 Task: In the  document Aiethicsplan.pdf Insert the command  'Editing'Email the file to   'softage.6@softage.net', with message attached Important: I've emailed you crucial details. Please make sure to go through it thoroughly. and file type: Microsoft Word
Action: Mouse moved to (1172, 101)
Screenshot: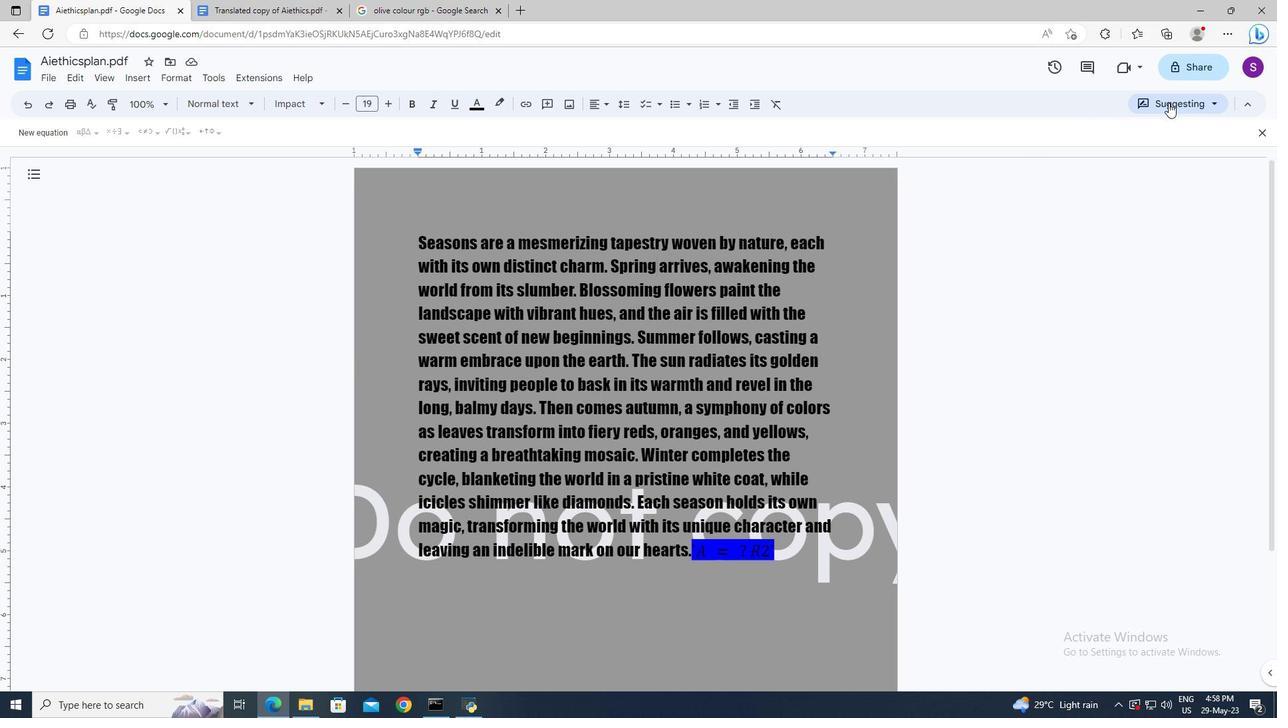 
Action: Mouse pressed left at (1172, 101)
Screenshot: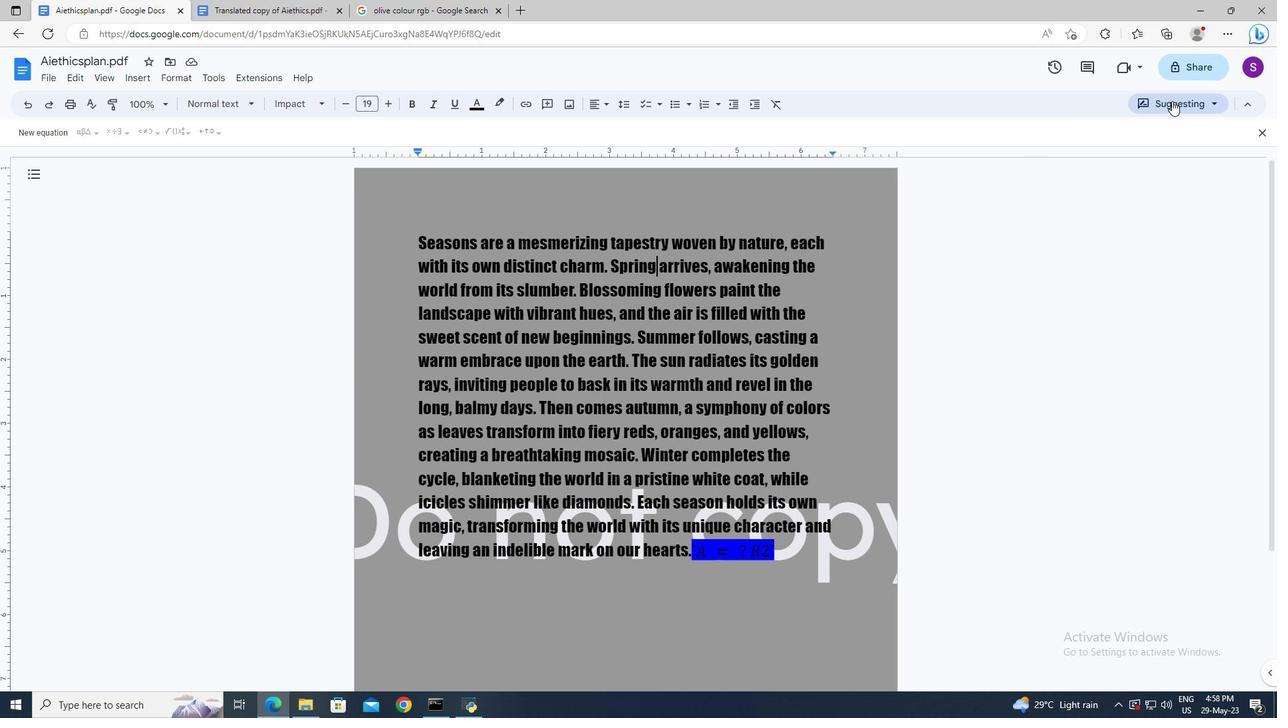 
Action: Mouse moved to (1139, 134)
Screenshot: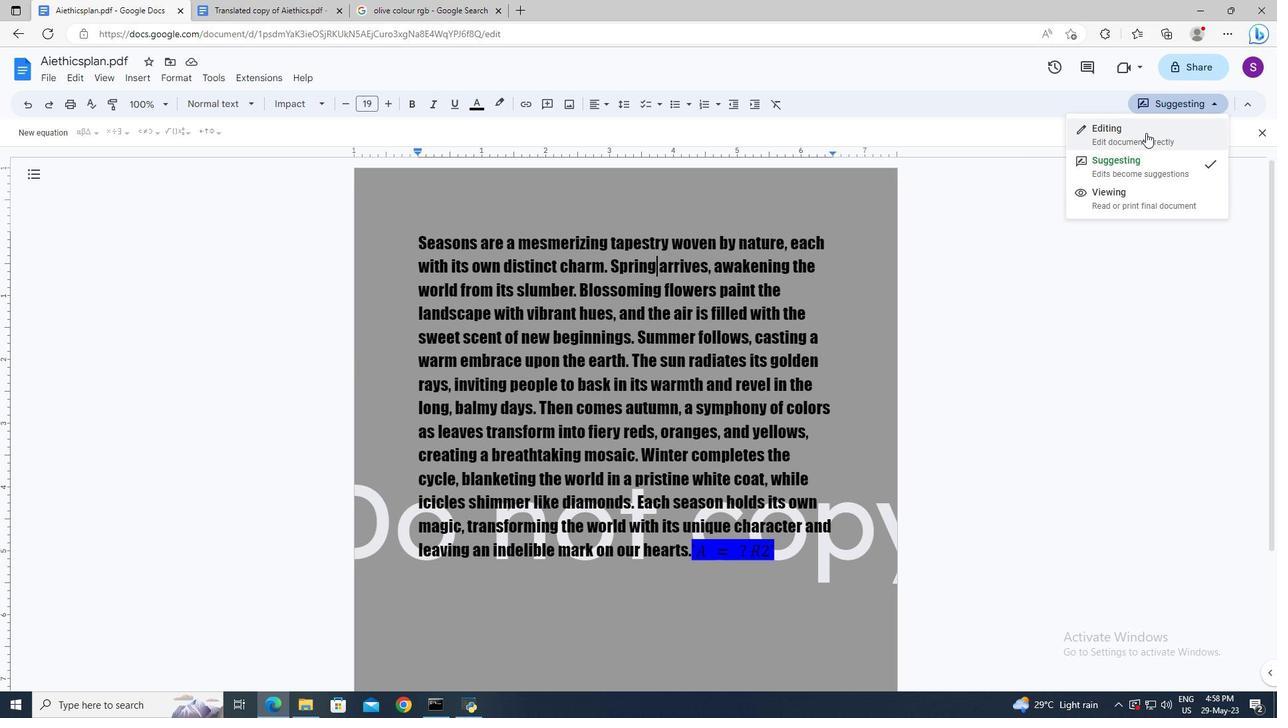 
Action: Mouse pressed left at (1139, 134)
Screenshot: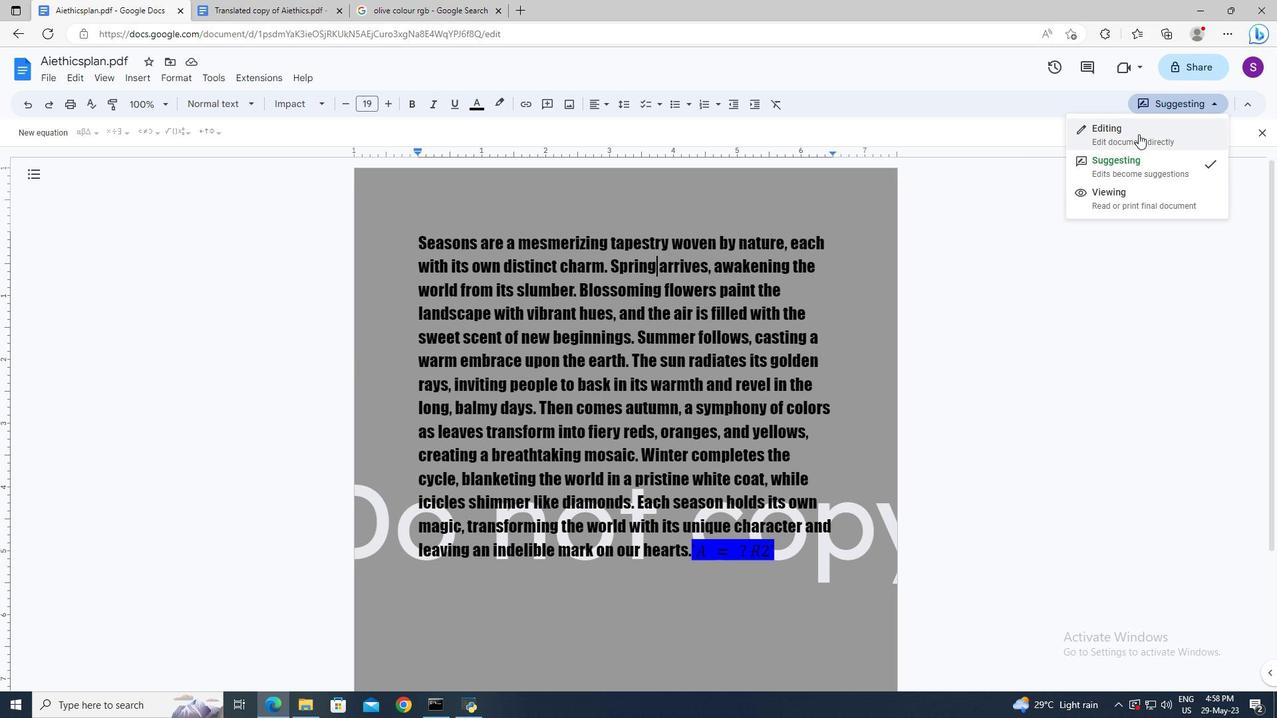 
Action: Mouse moved to (49, 81)
Screenshot: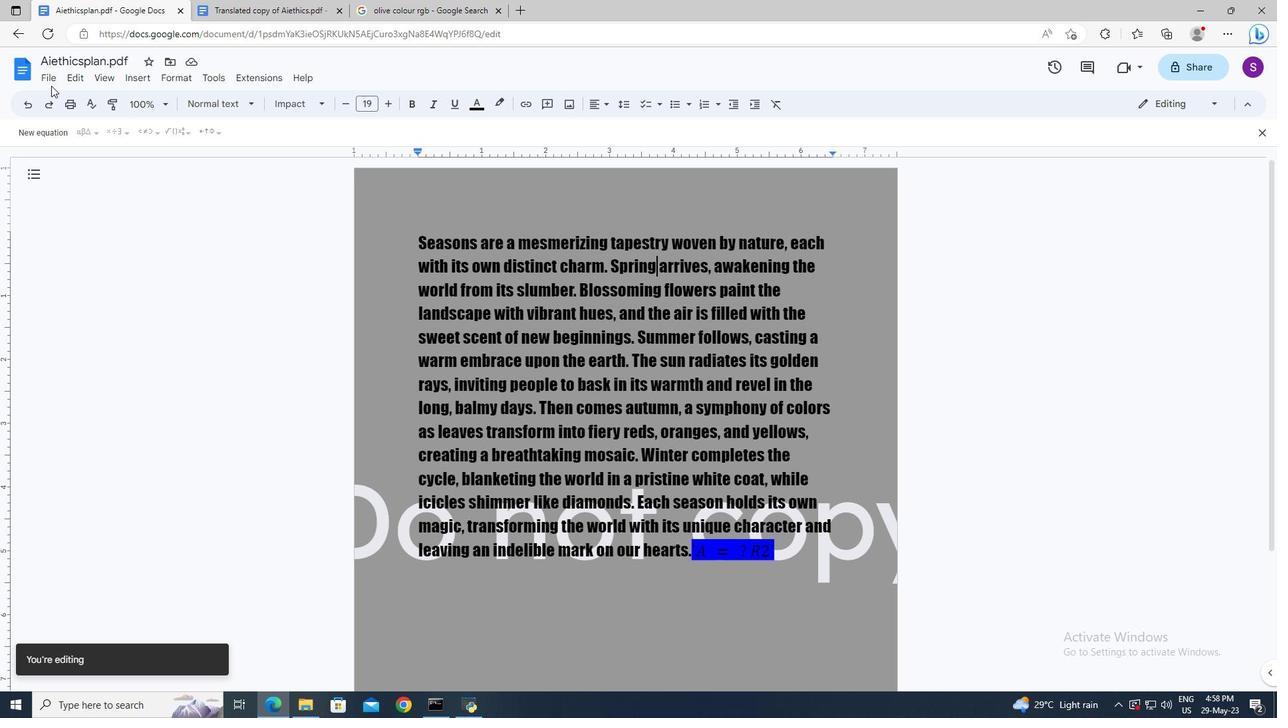 
Action: Mouse pressed left at (49, 81)
Screenshot: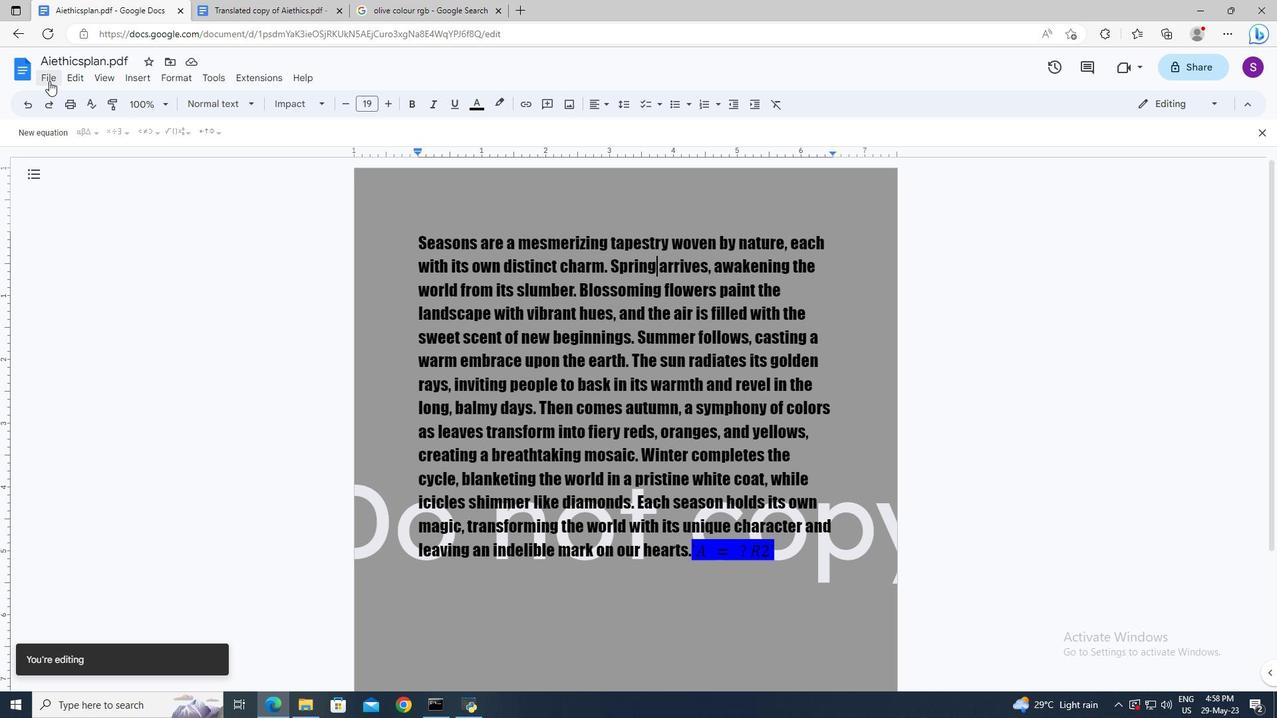 
Action: Mouse moved to (276, 194)
Screenshot: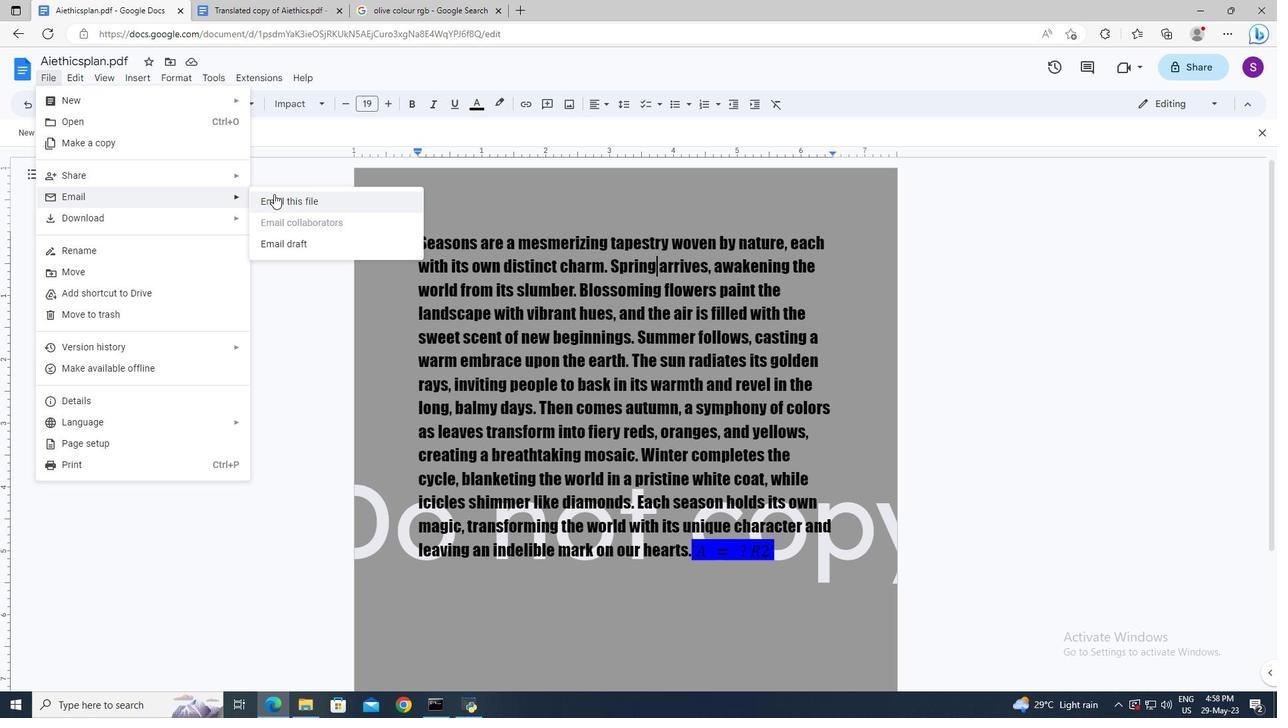 
Action: Mouse pressed left at (276, 194)
Screenshot: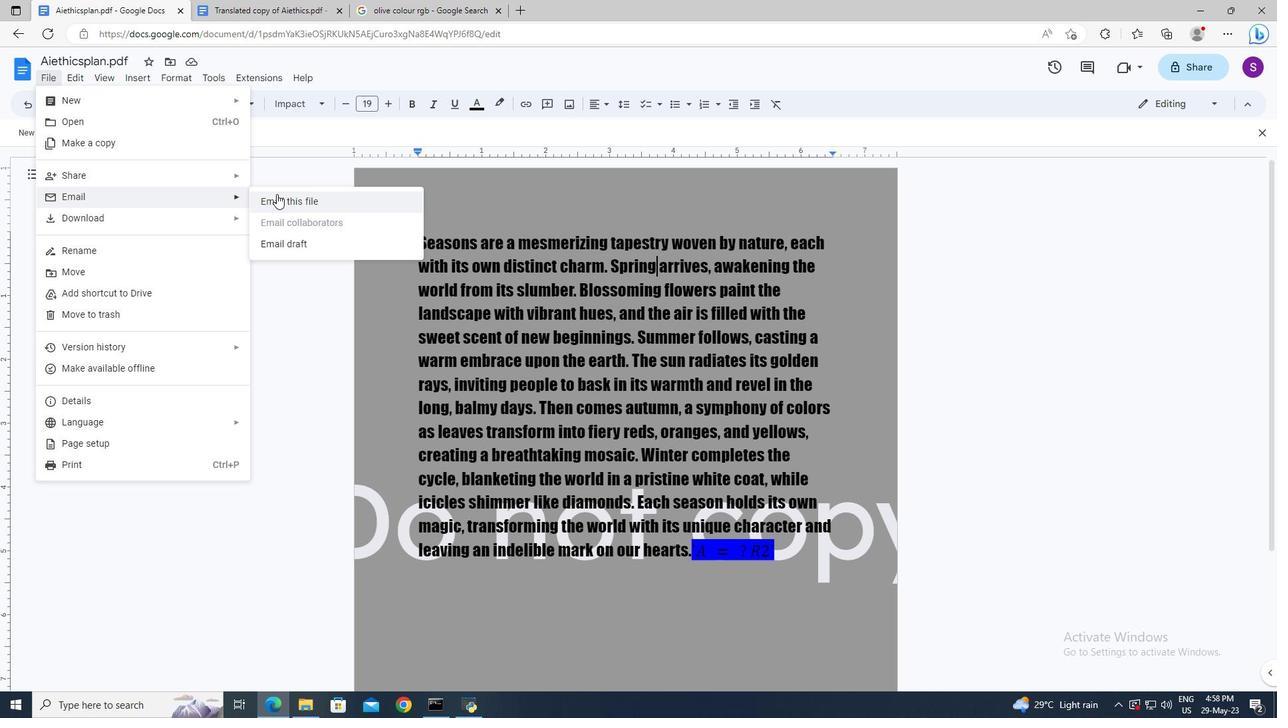 
Action: Mouse moved to (531, 286)
Screenshot: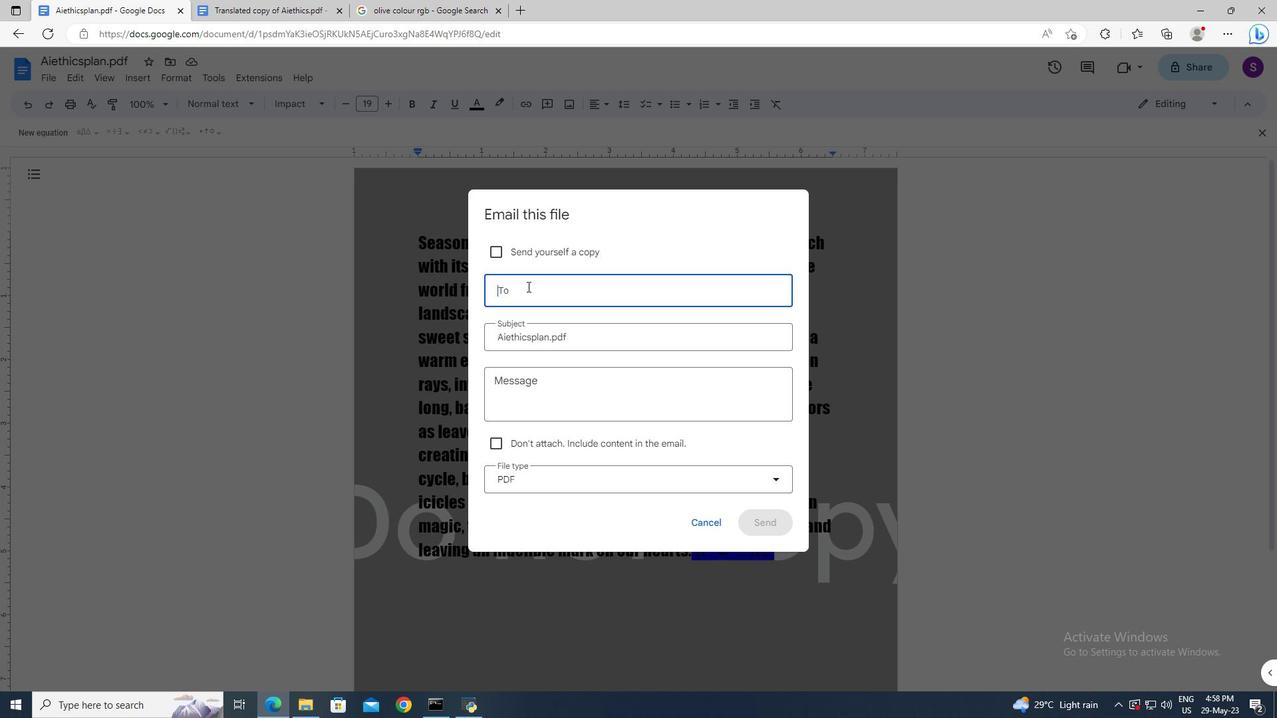 
Action: Mouse pressed left at (531, 286)
Screenshot: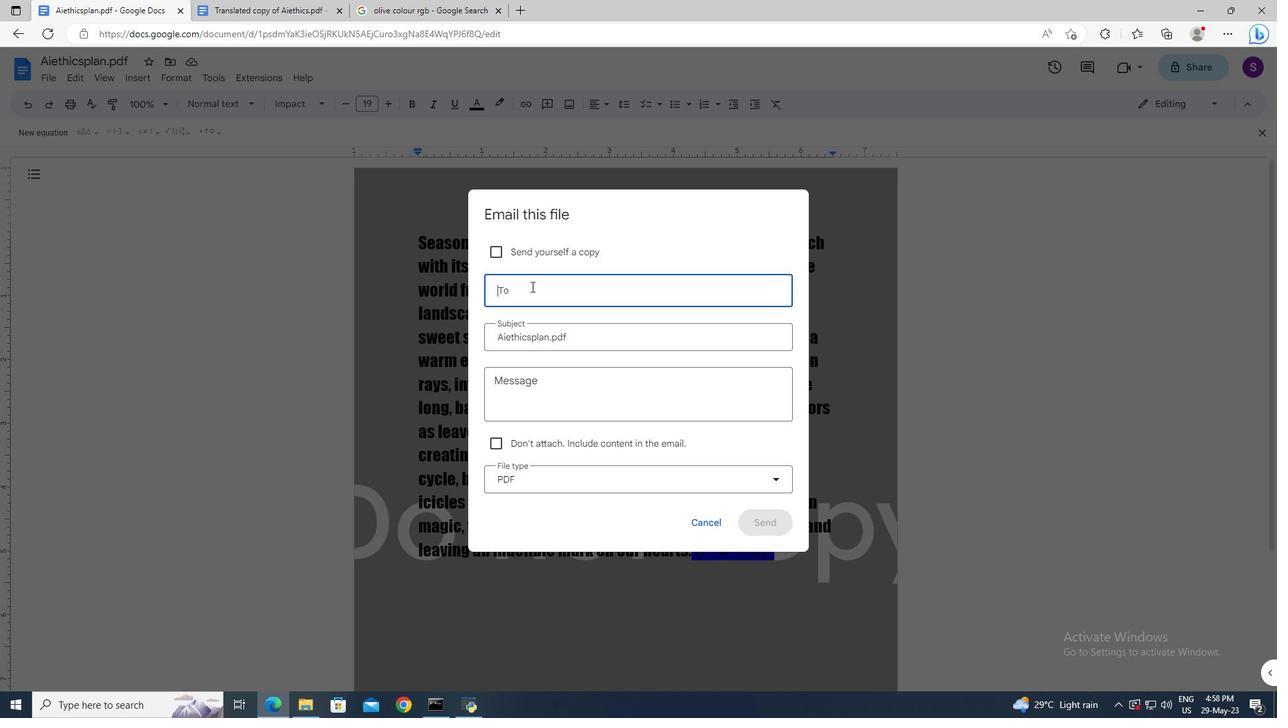 
Action: Key pressed softage.6
Screenshot: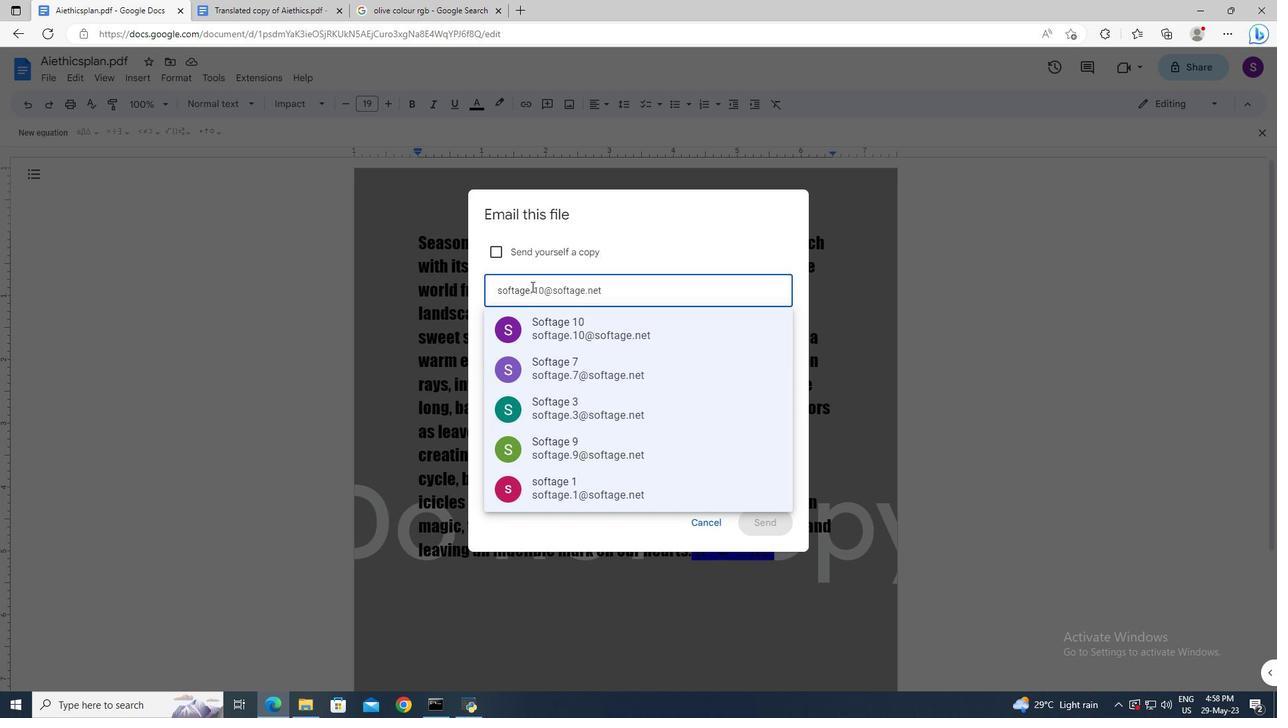
Action: Mouse moved to (538, 326)
Screenshot: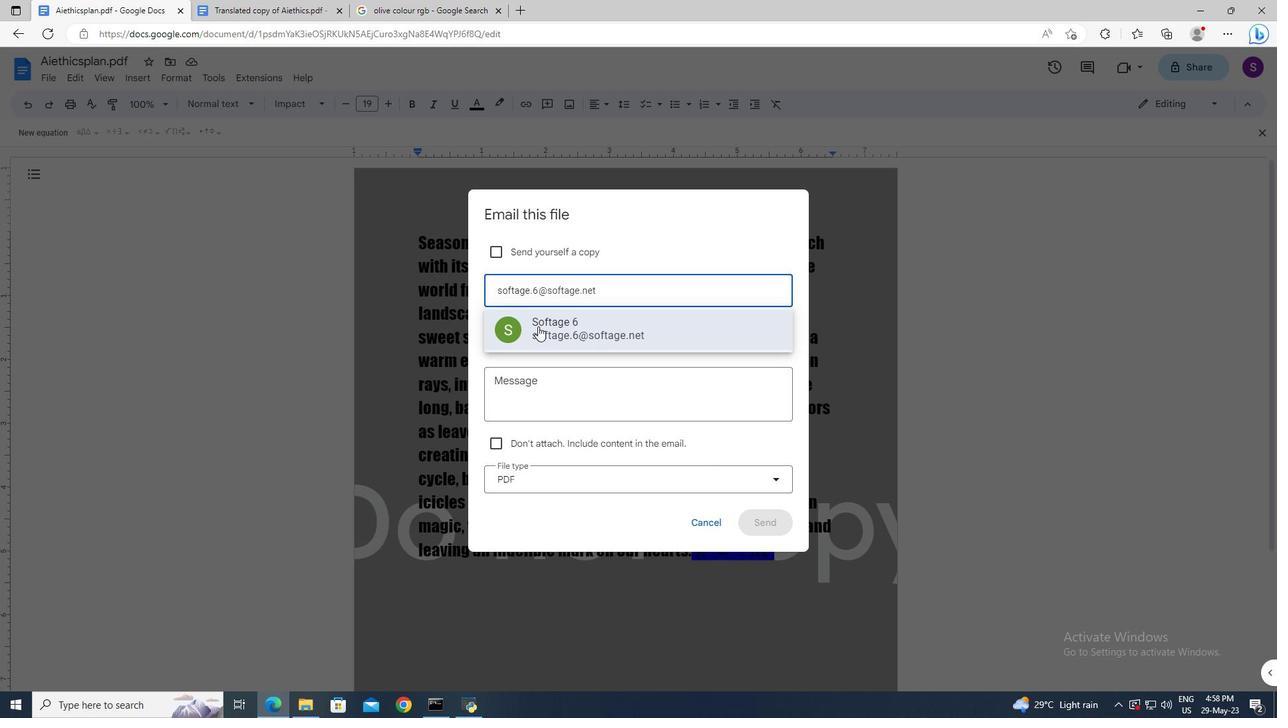 
Action: Mouse pressed left at (538, 326)
Screenshot: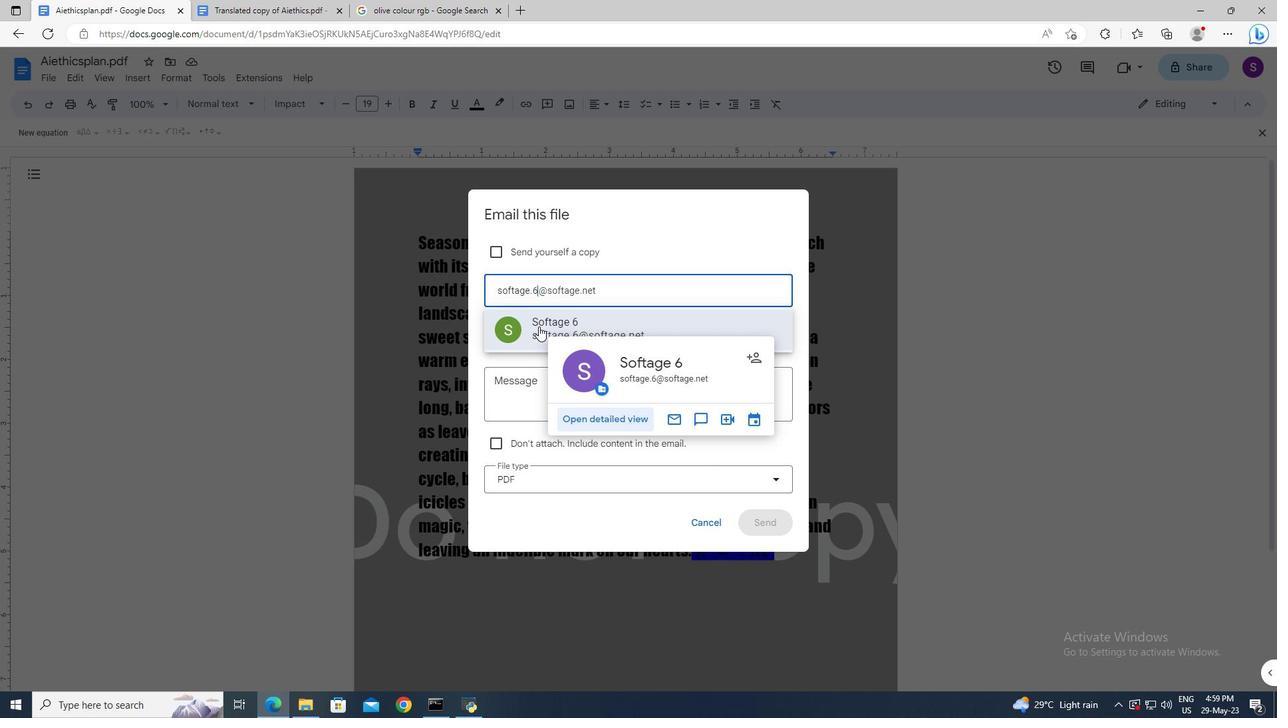 
Action: Mouse moved to (536, 381)
Screenshot: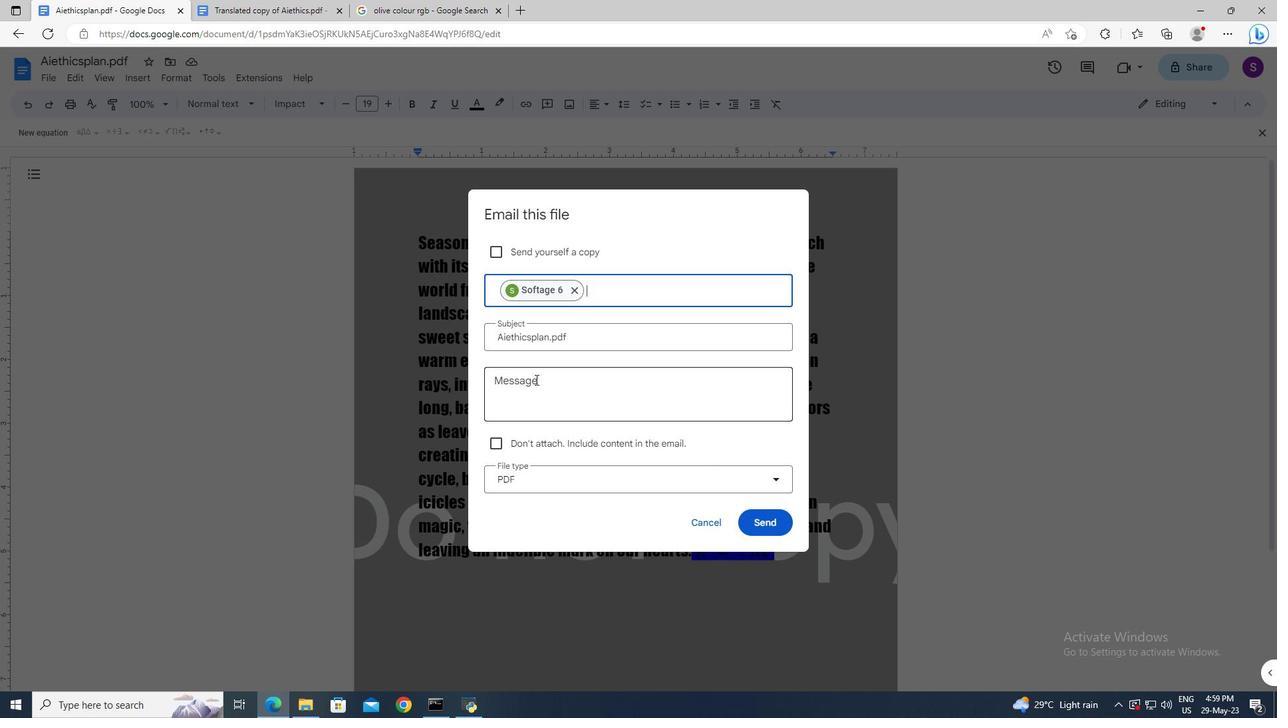 
Action: Mouse pressed left at (536, 381)
Screenshot: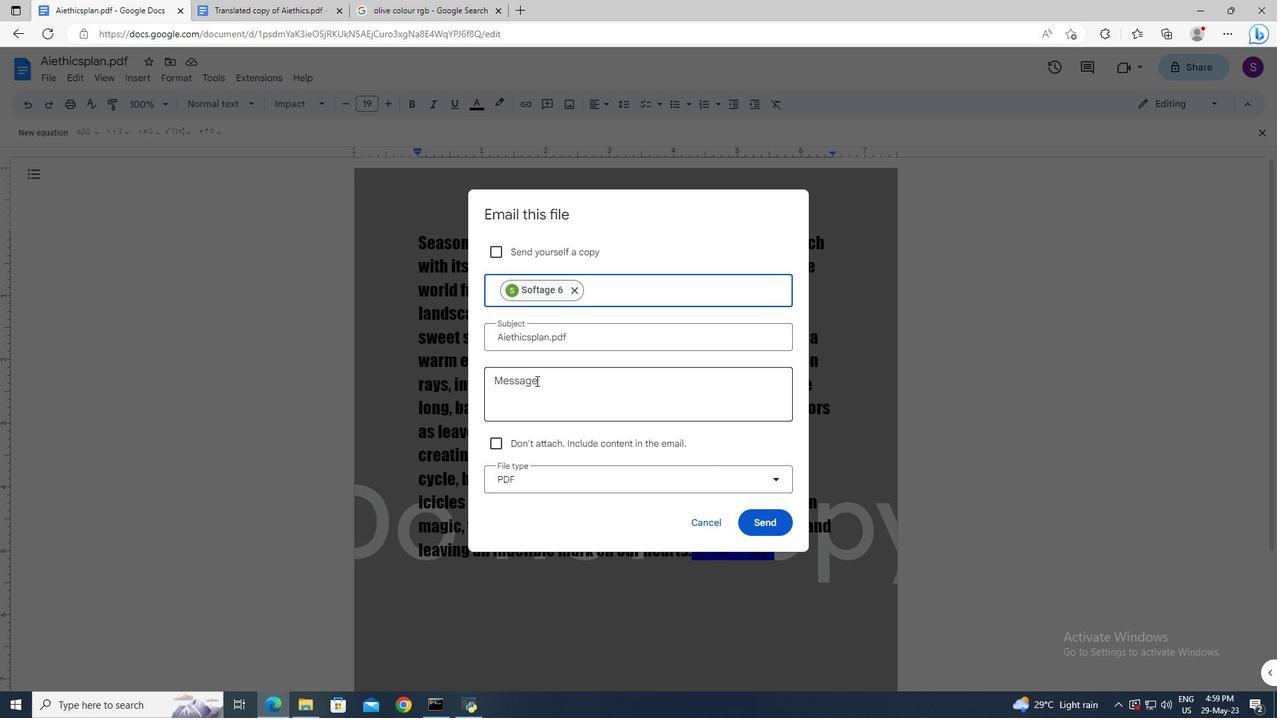 
Action: Key pressed <Key.shift>Important<Key.shift>:<Key.space><Key.shift>I've<Key.space>emailed<Key.space>you<Key.space>crucial<Key.space>details.<Key.space><Key.shift>Please<Key.space>make<Key.space>sure<Key.space>to<Key.space>go<Key.space>through<Key.space>it<Key.space>thoroughly.
Screenshot: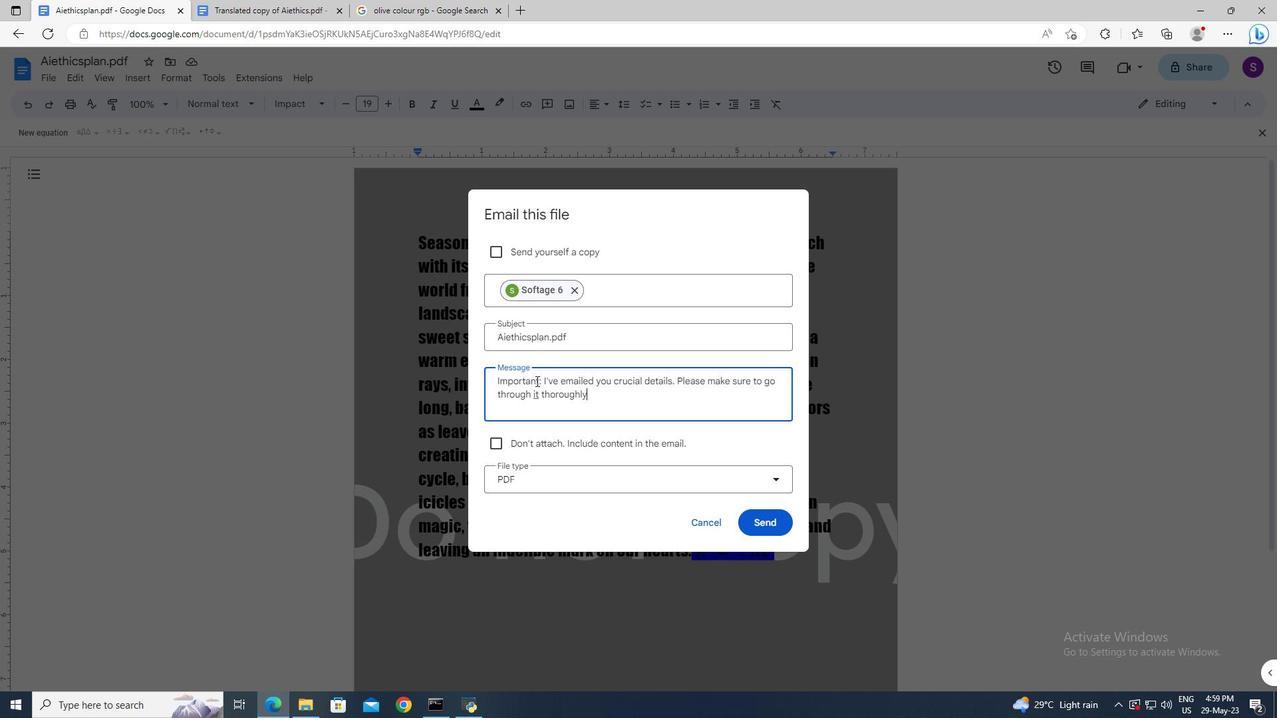 
Action: Mouse moved to (567, 481)
Screenshot: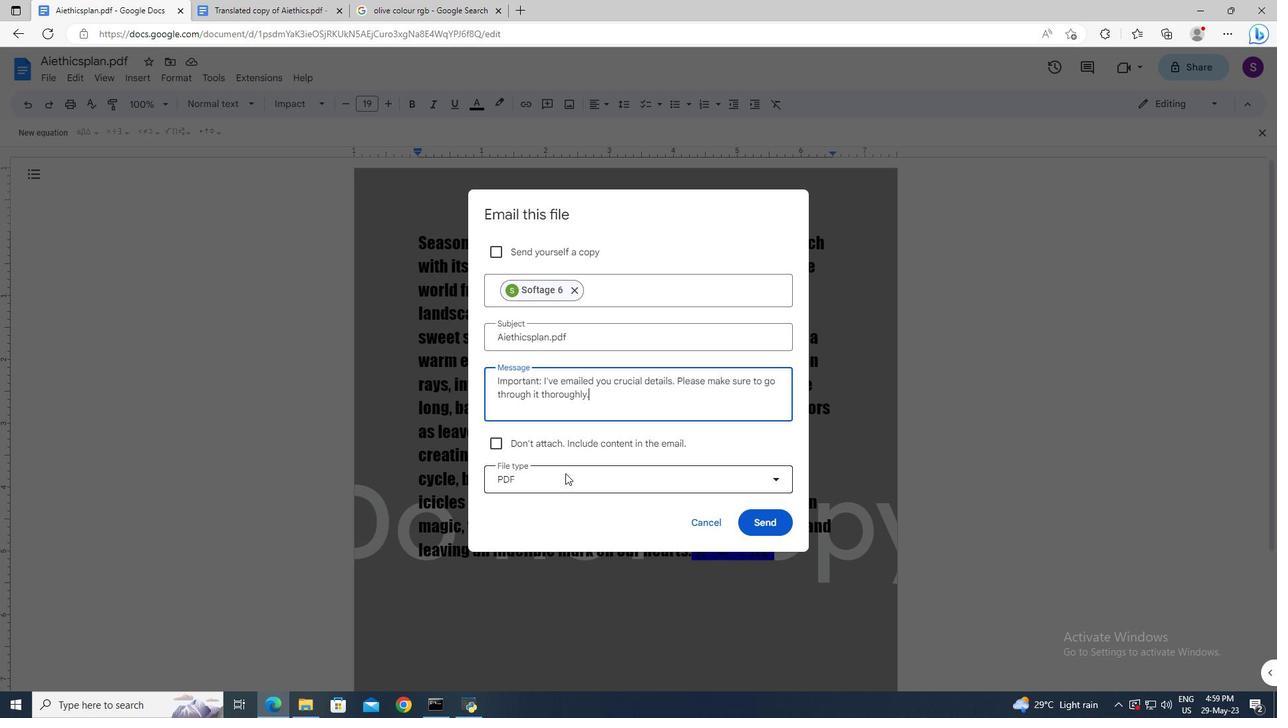 
Action: Mouse pressed left at (567, 481)
Screenshot: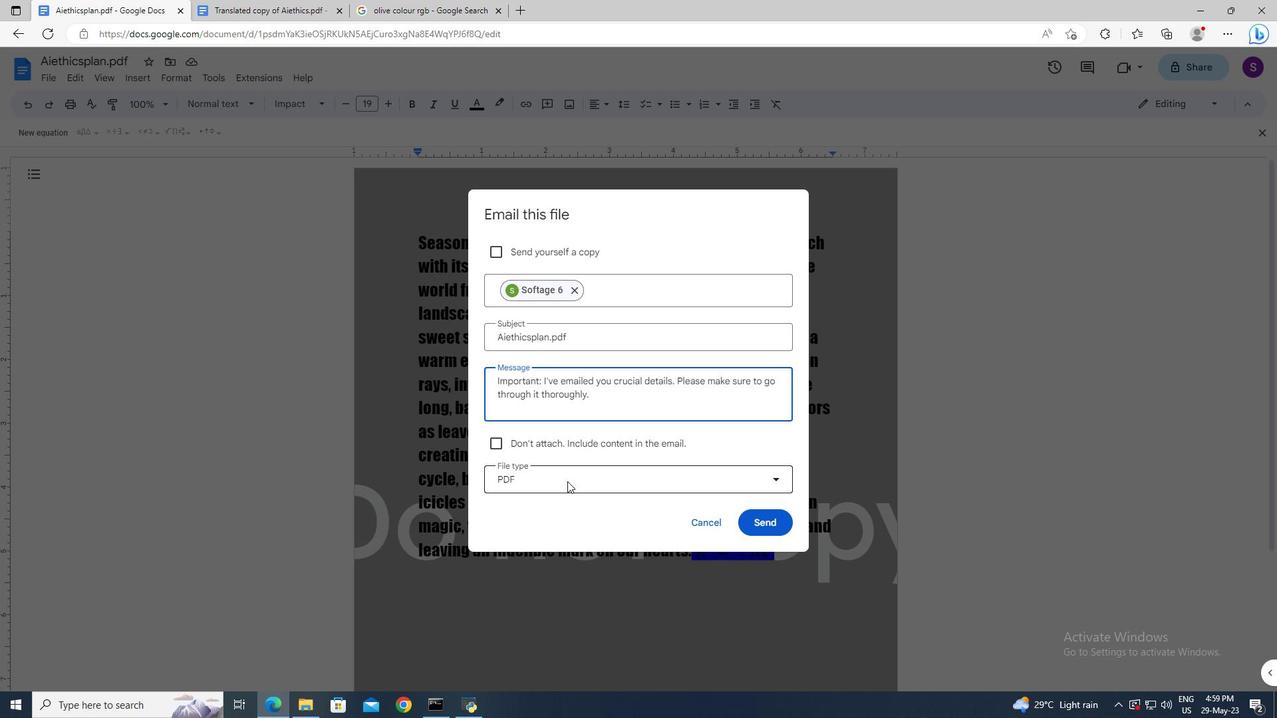 
Action: Mouse moved to (578, 592)
Screenshot: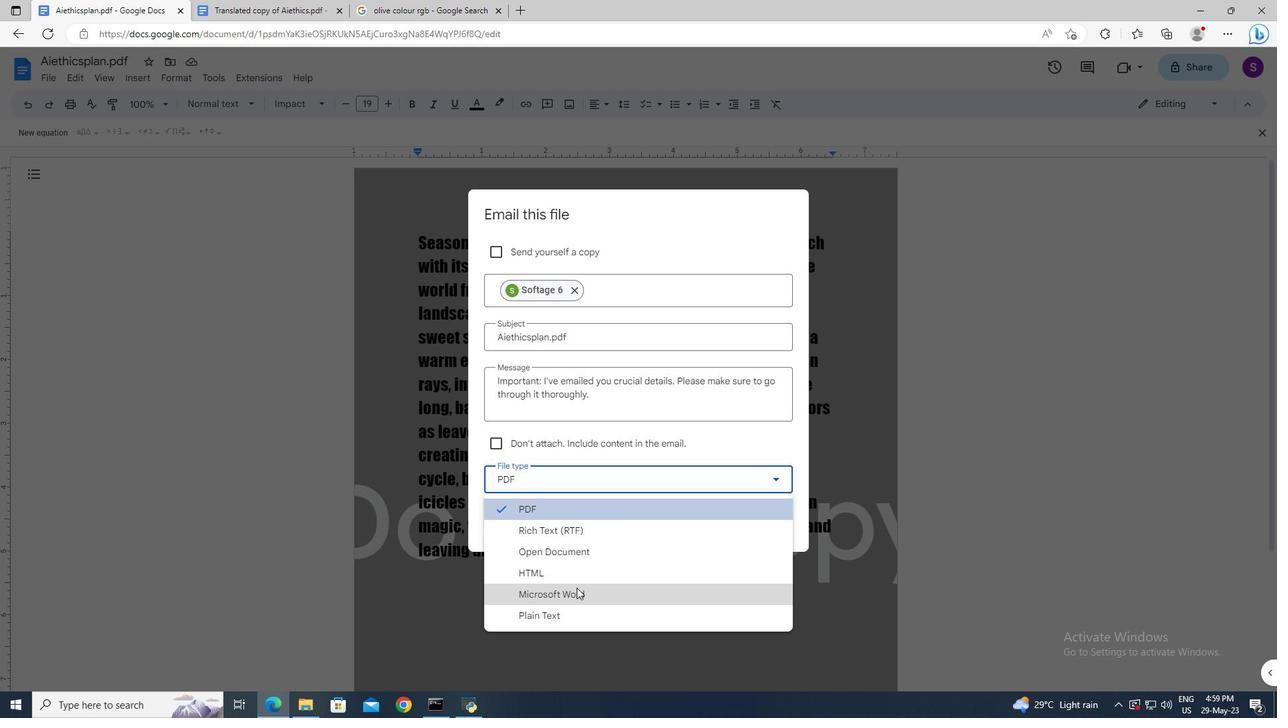 
Action: Mouse pressed left at (578, 592)
Screenshot: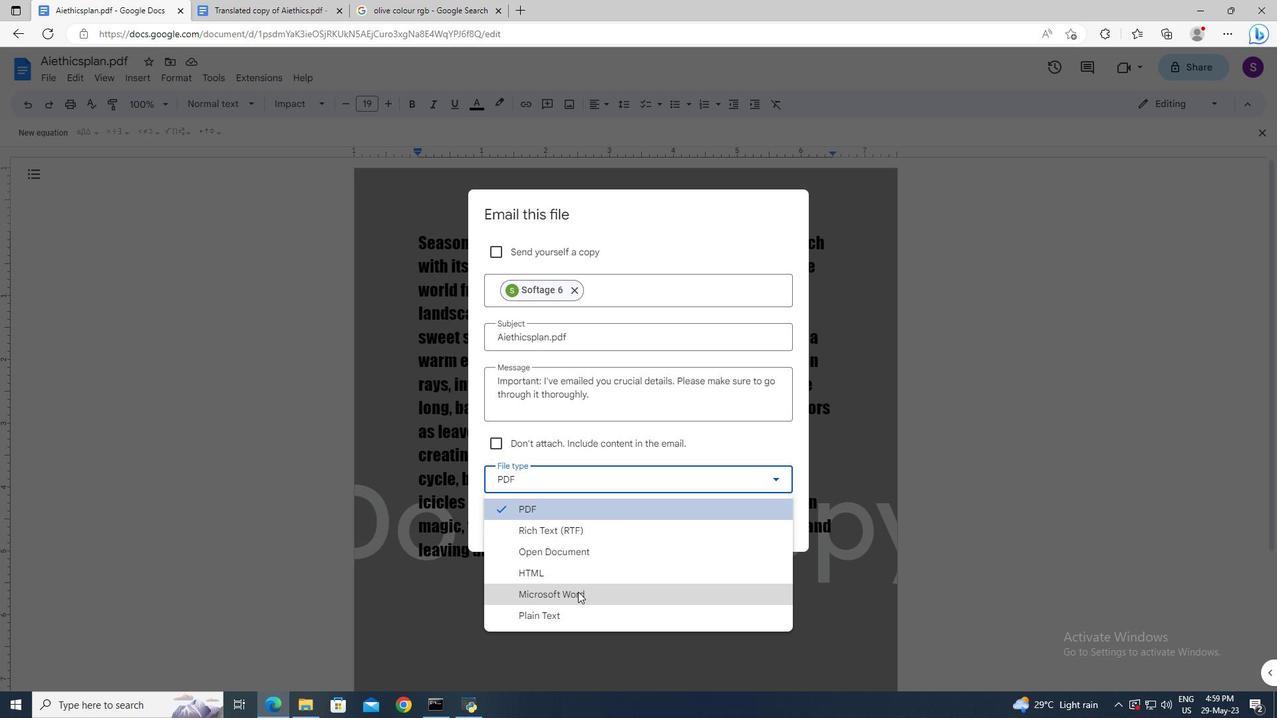 
Action: Mouse moved to (761, 518)
Screenshot: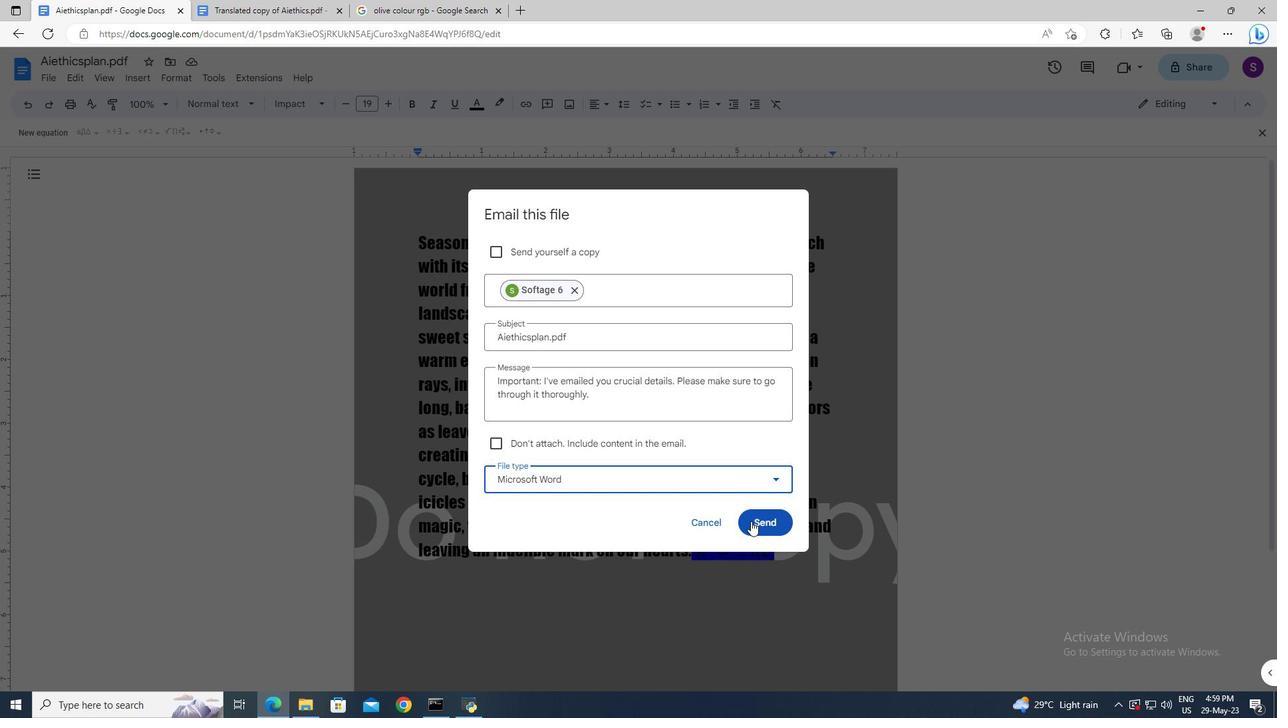 
Action: Mouse pressed left at (761, 518)
Screenshot: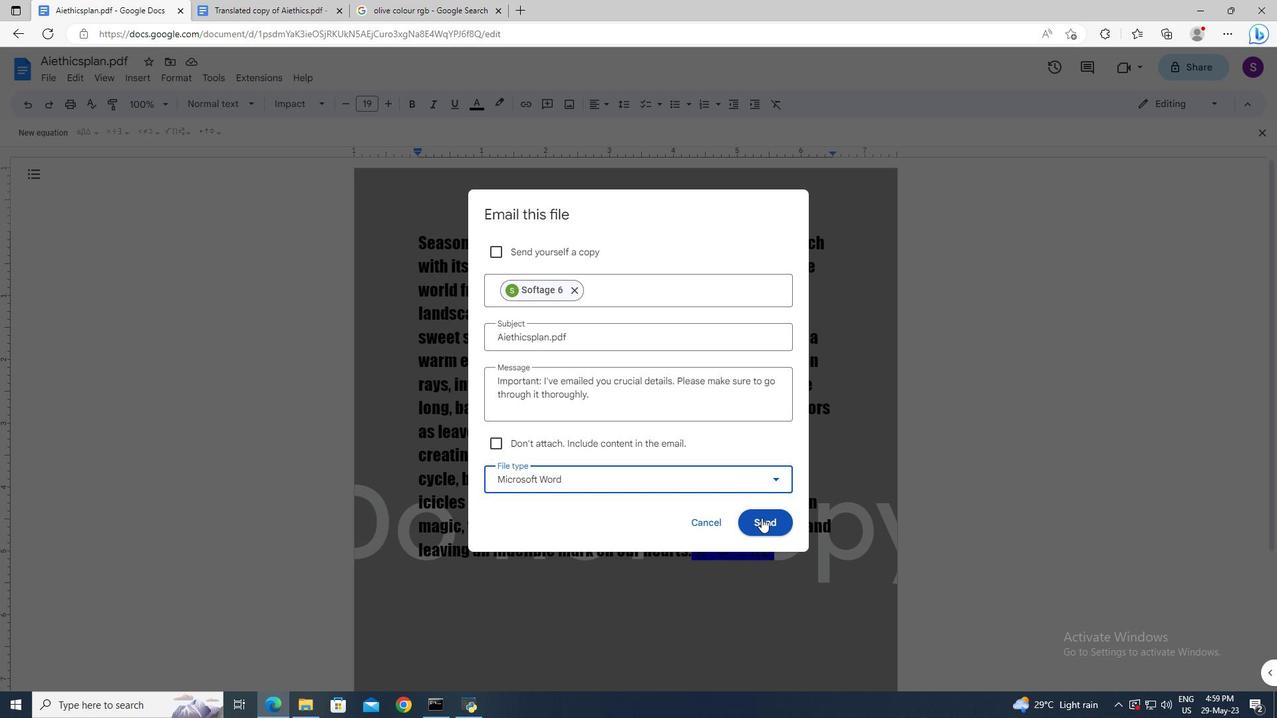 
